 Task: Find the email with the attachment 'Confidential.ppt' from 'mehrashivani004'.
Action: Mouse moved to (269, 4)
Screenshot: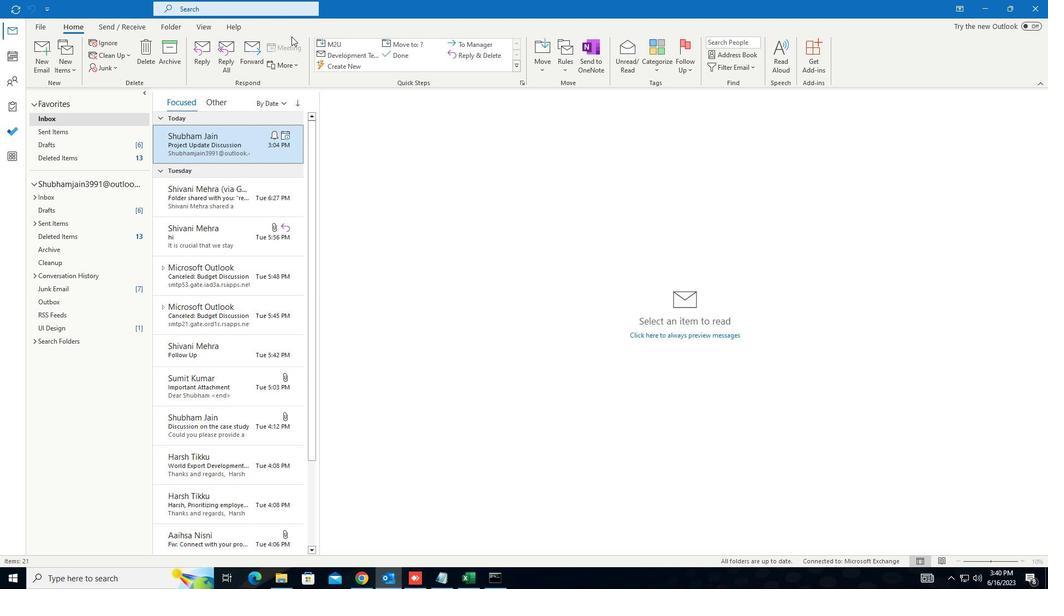 
Action: Mouse pressed left at (269, 4)
Screenshot: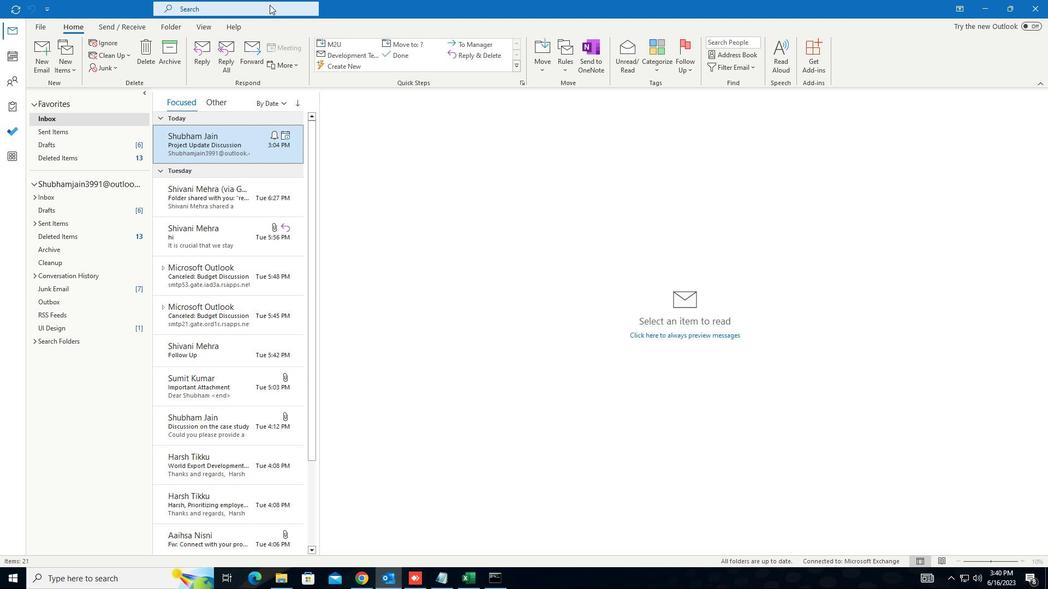 
Action: Mouse moved to (409, 7)
Screenshot: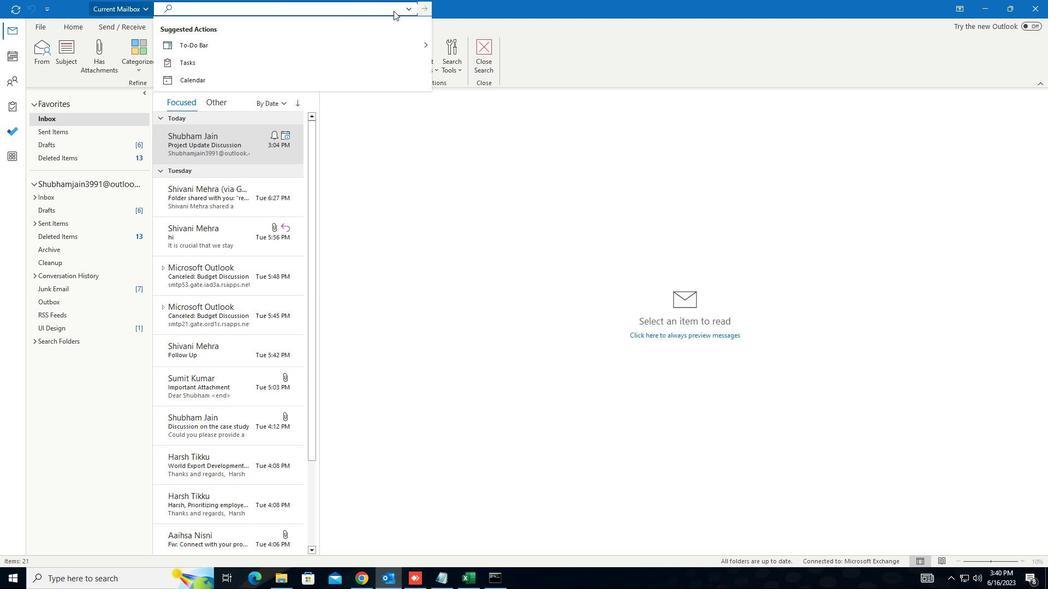 
Action: Mouse pressed left at (409, 7)
Screenshot: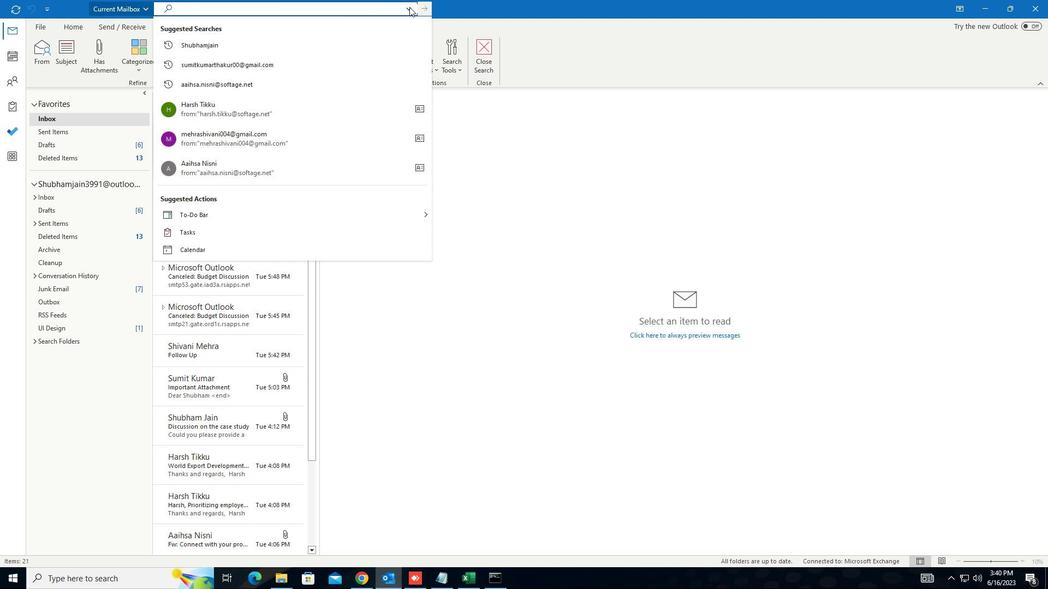 
Action: Mouse moved to (288, 42)
Screenshot: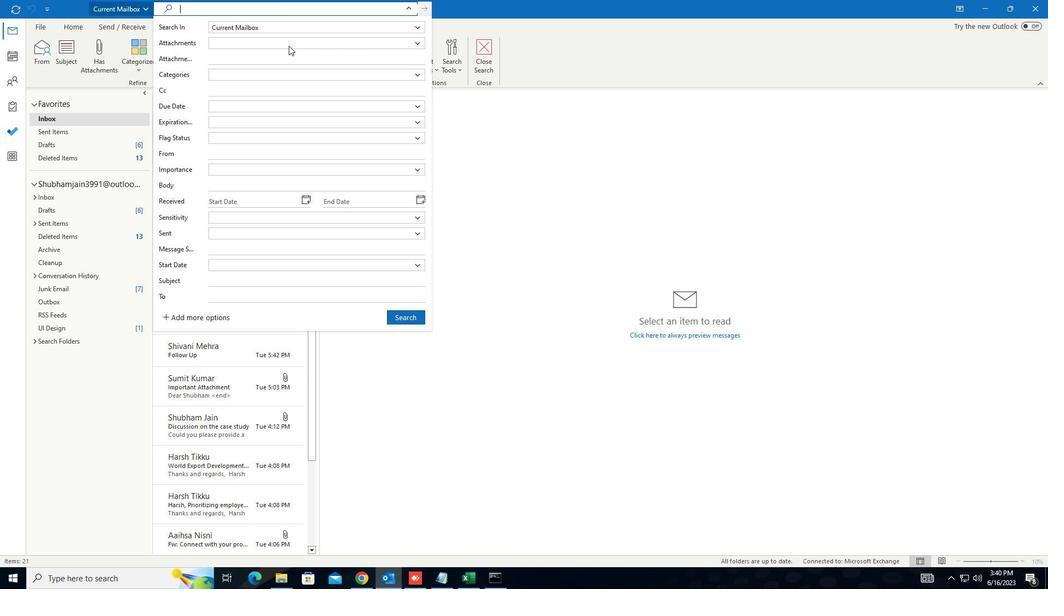 
Action: Mouse pressed left at (288, 42)
Screenshot: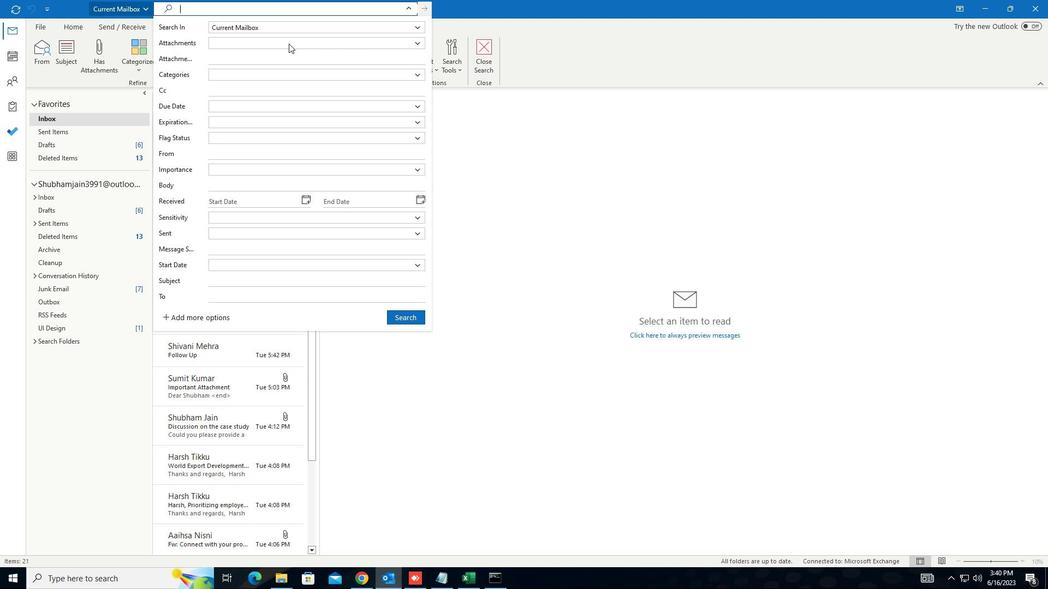 
Action: Mouse moved to (243, 73)
Screenshot: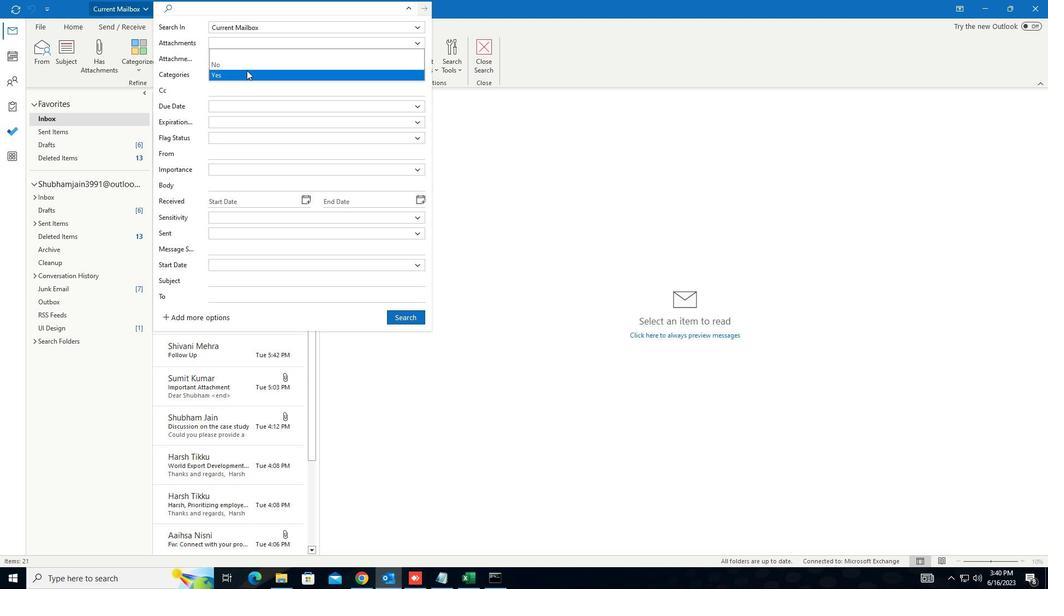 
Action: Mouse pressed left at (243, 73)
Screenshot: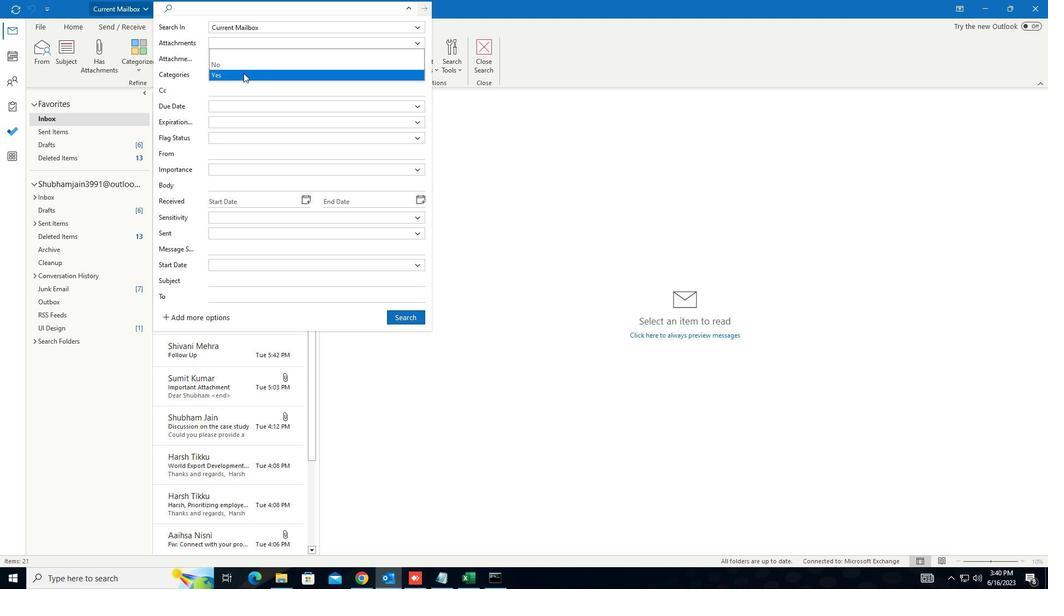 
Action: Mouse moved to (236, 60)
Screenshot: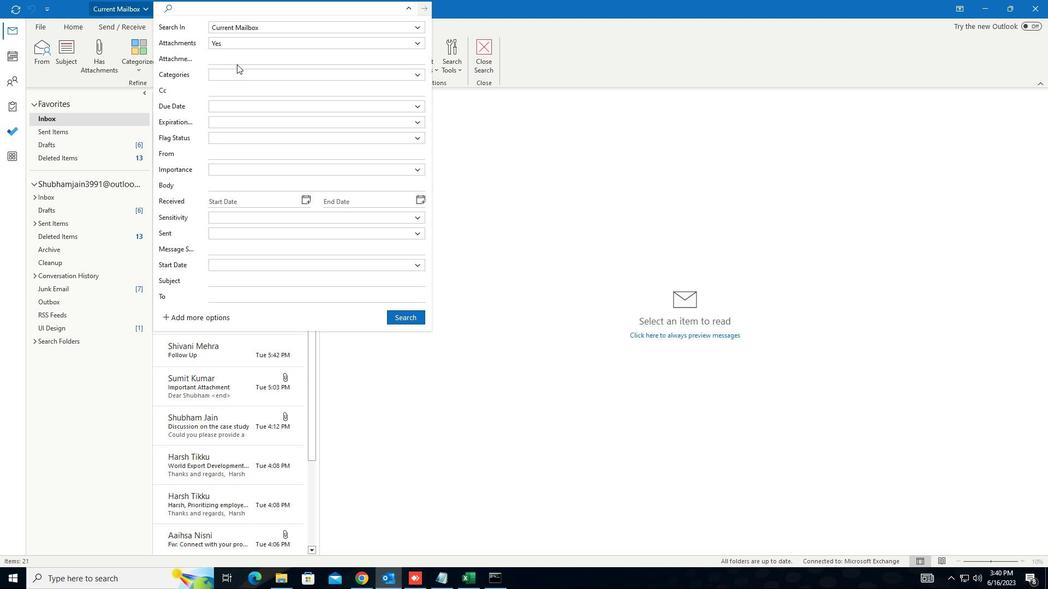 
Action: Mouse pressed left at (236, 60)
Screenshot: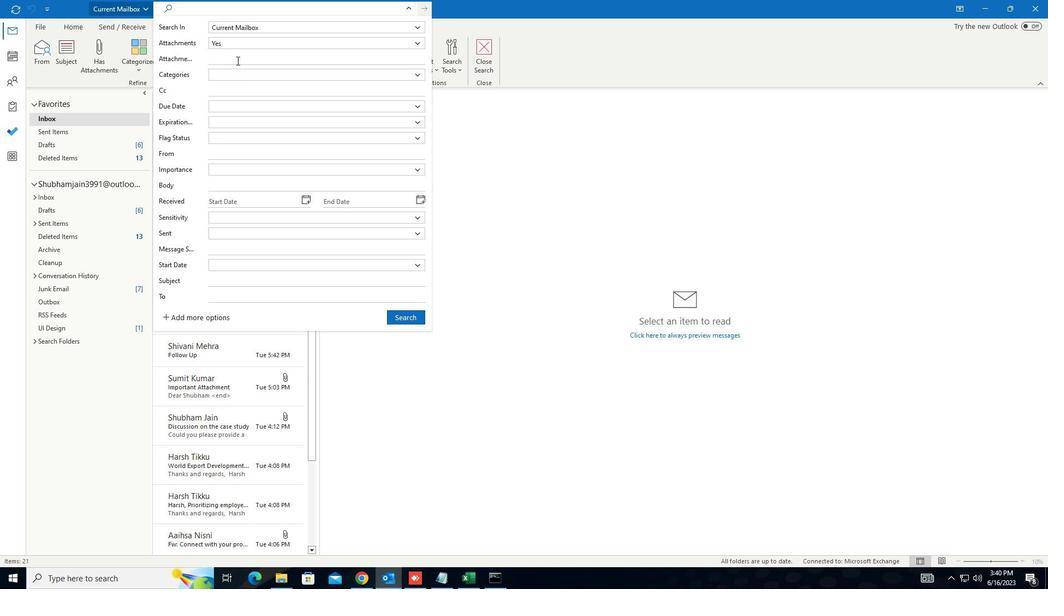 
Action: Key pressed <Key.shift>CONFIDENTIAL.PPT
Screenshot: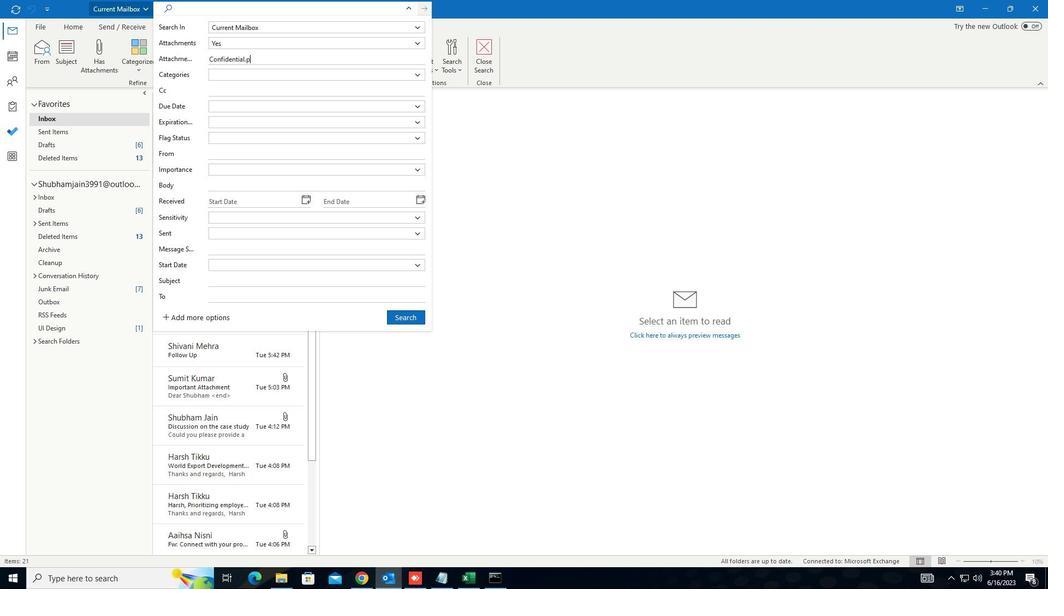 
Action: Mouse moved to (236, 153)
Screenshot: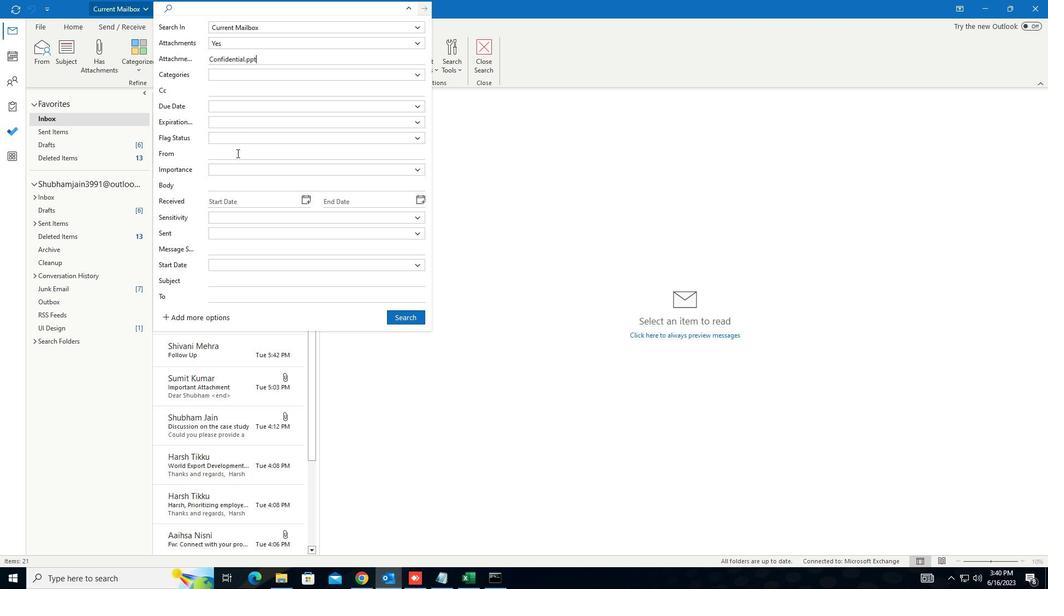
Action: Mouse pressed left at (236, 153)
Screenshot: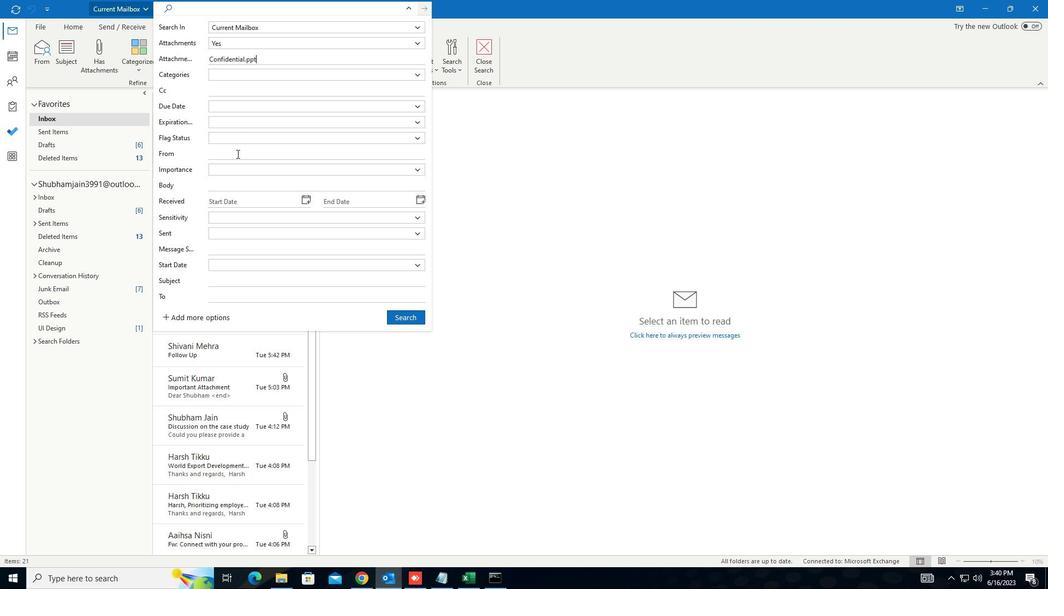
Action: Mouse moved to (237, 151)
Screenshot: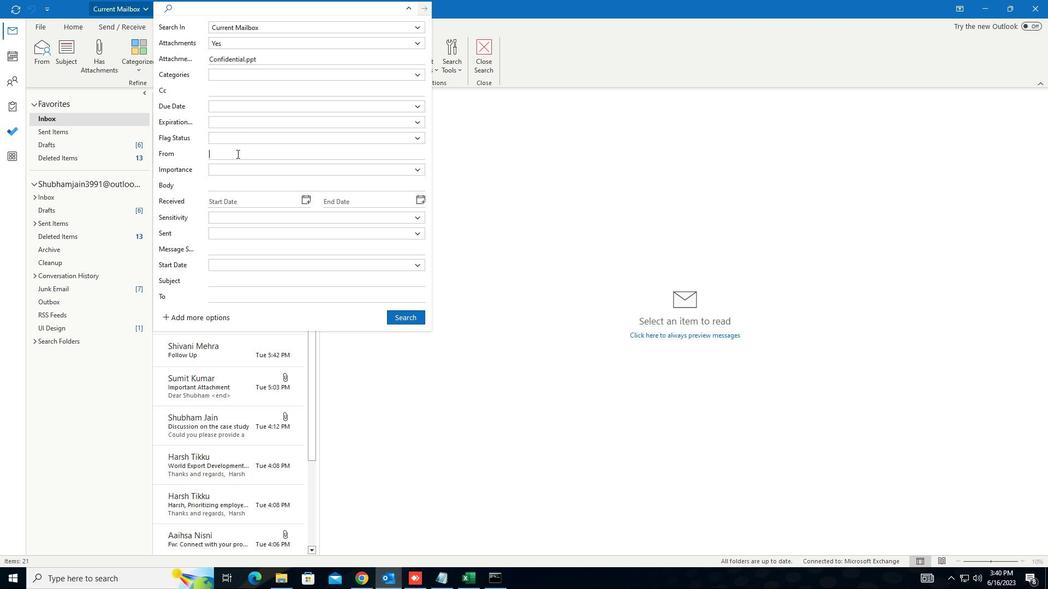 
Action: Key pressed MEHRASHIVANI004
Screenshot: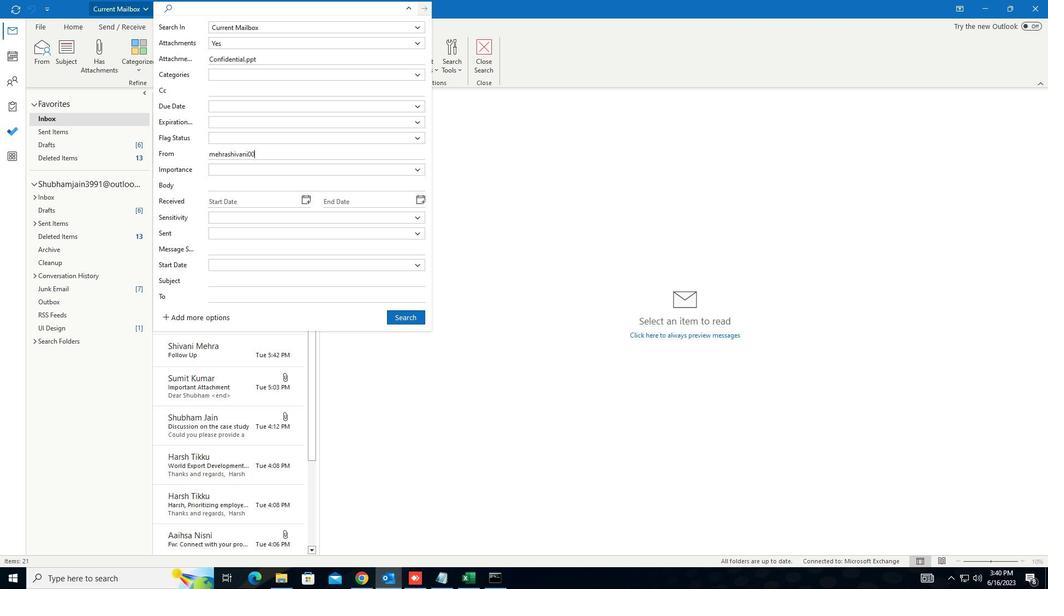 
Action: Mouse moved to (399, 314)
Screenshot: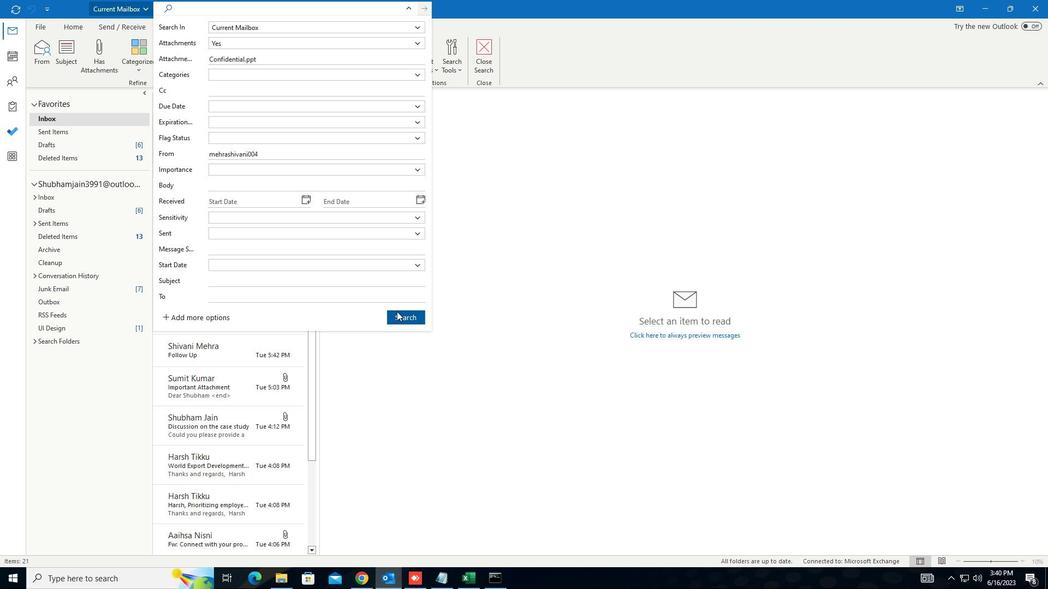 
Action: Mouse pressed left at (399, 314)
Screenshot: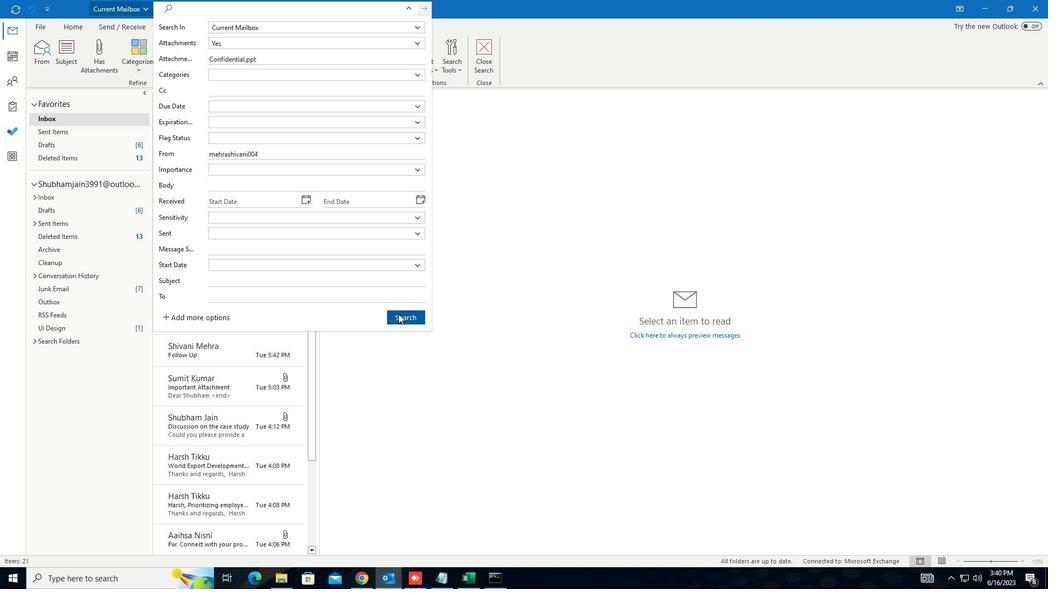 
Action: Mouse moved to (487, 259)
Screenshot: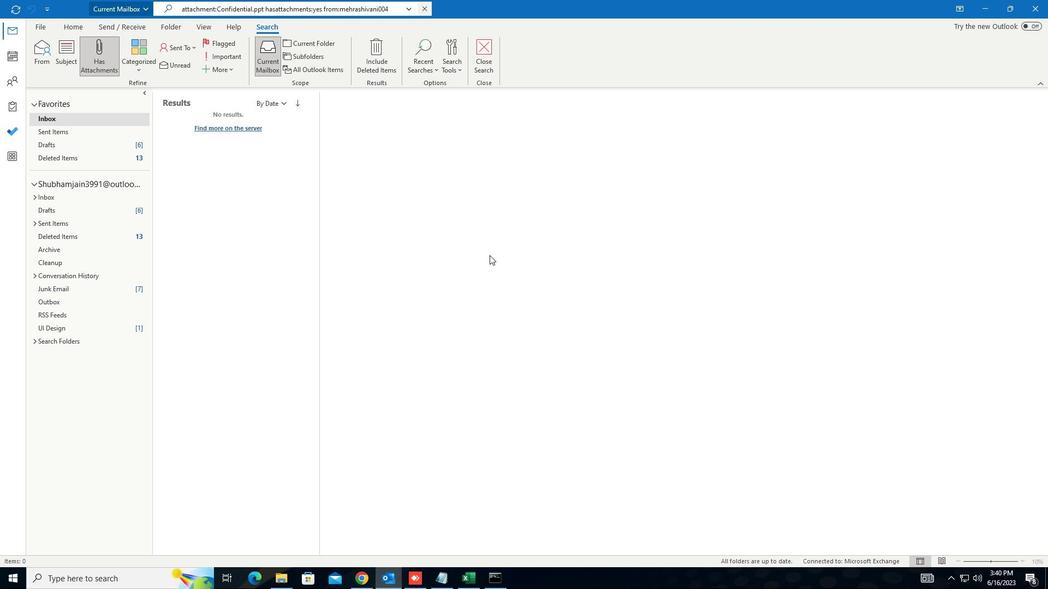 
